 Task: Move the task Implement a new remote support system for a company's clients to the section Done in the project AirLink and filter the tasks in the project by Due this week
Action: Mouse moved to (90, 334)
Screenshot: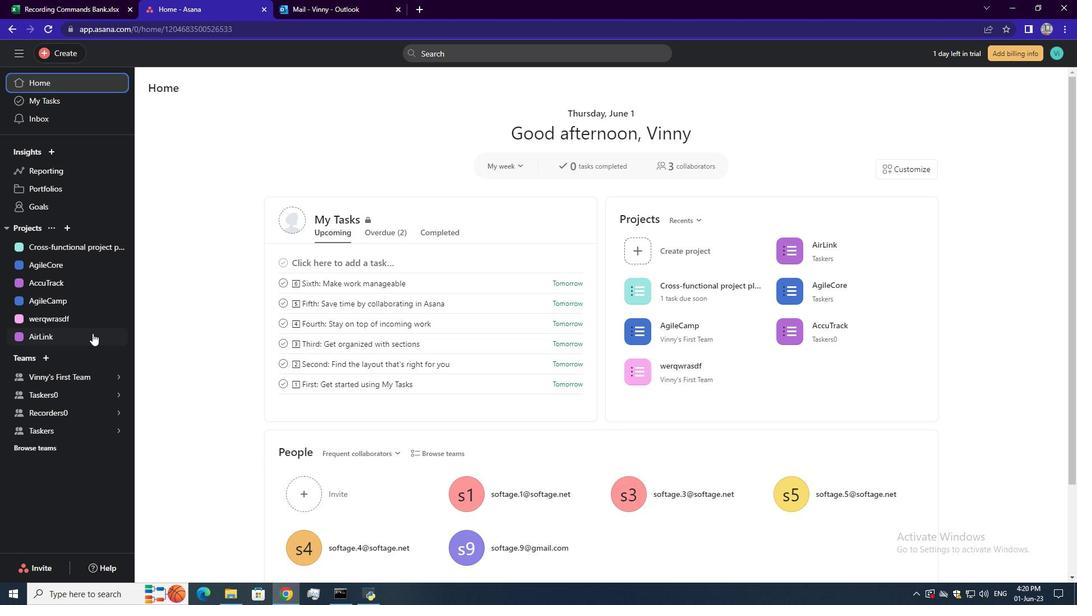 
Action: Mouse pressed left at (90, 334)
Screenshot: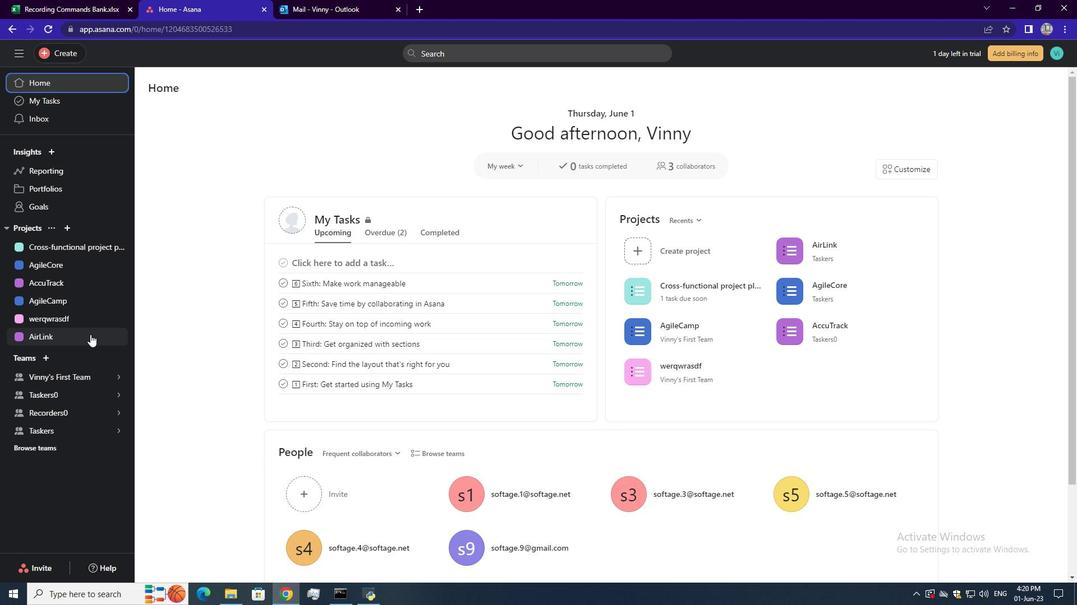 
Action: Mouse moved to (729, 208)
Screenshot: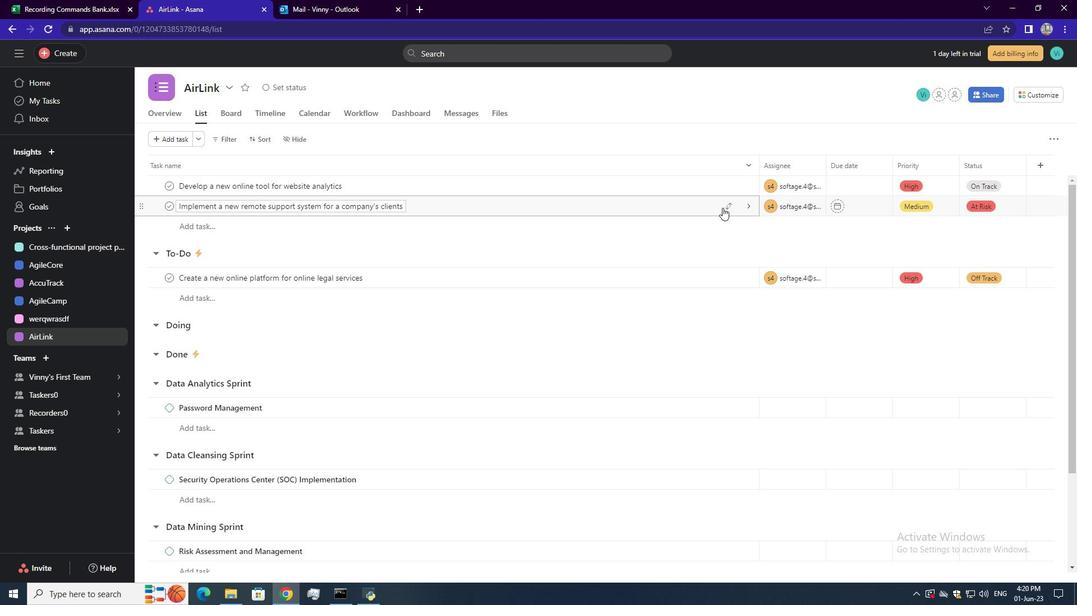 
Action: Mouse pressed left at (729, 208)
Screenshot: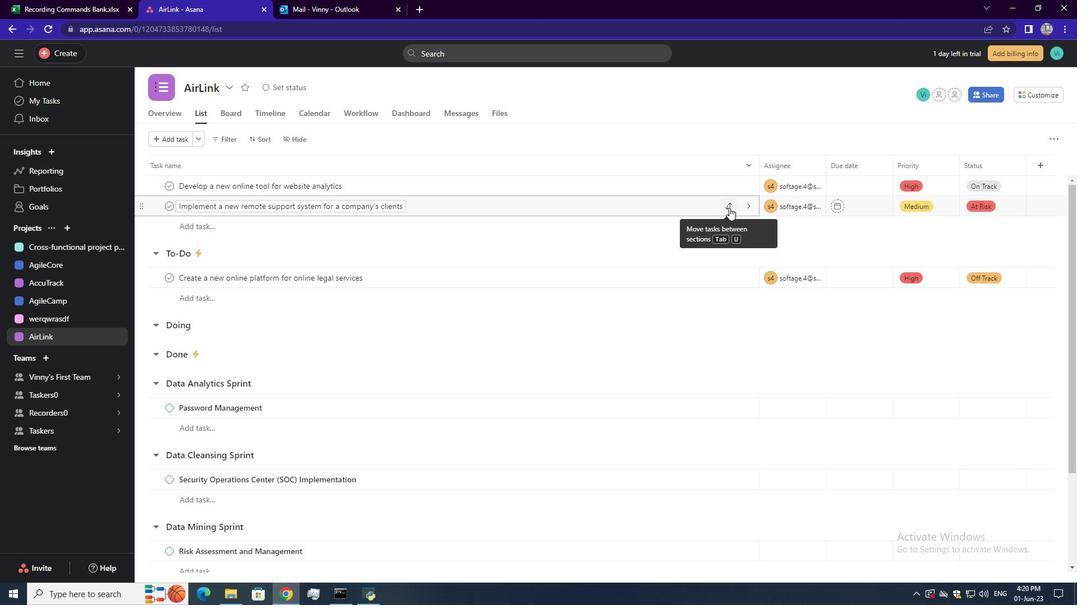 
Action: Mouse moved to (673, 307)
Screenshot: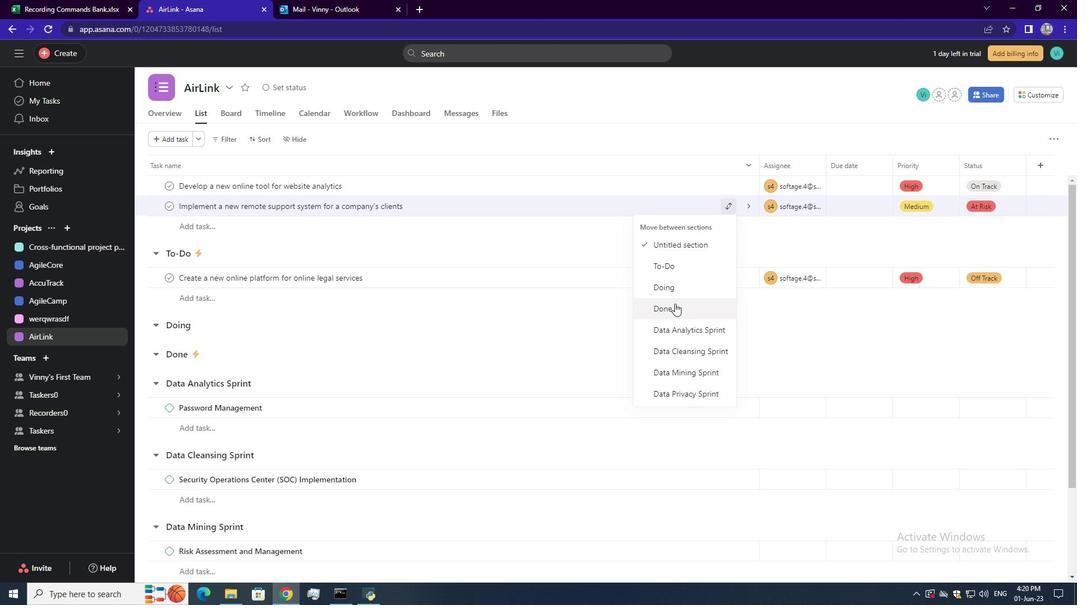 
Action: Mouse pressed left at (673, 307)
Screenshot: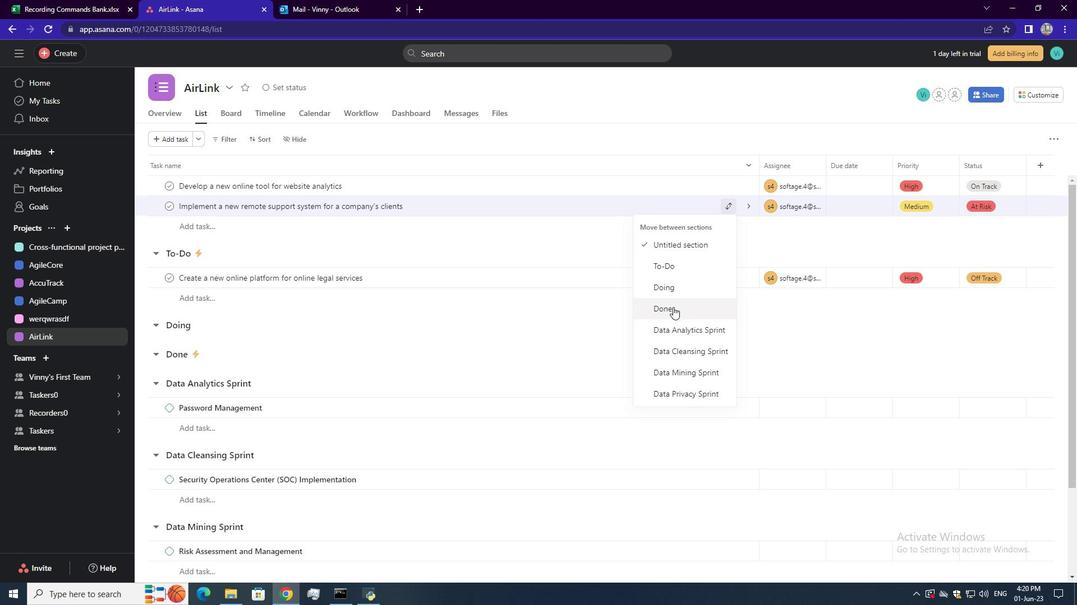
Action: Mouse moved to (227, 141)
Screenshot: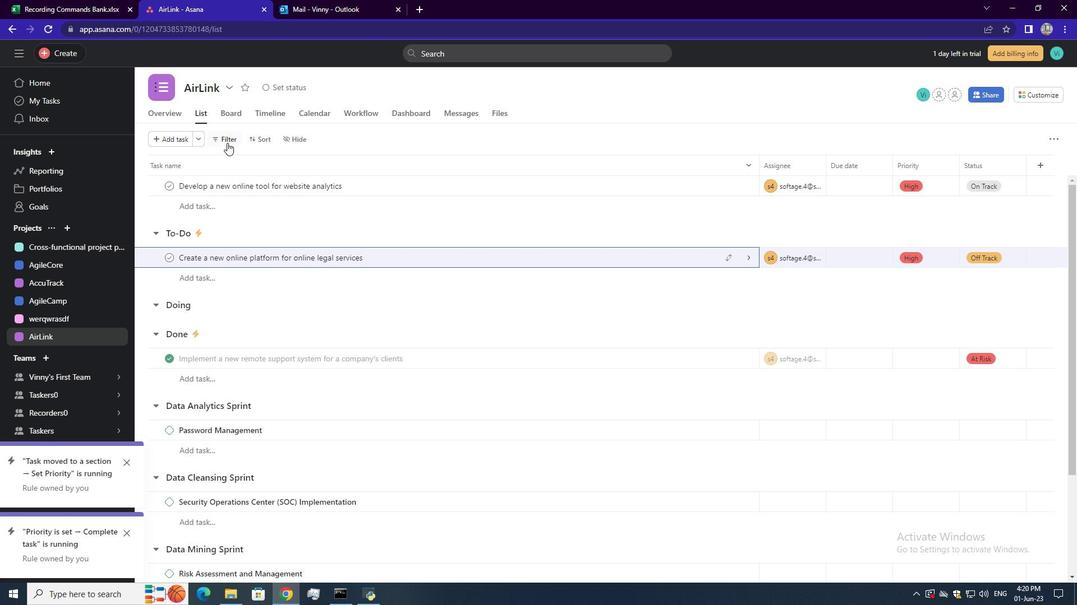 
Action: Mouse pressed left at (227, 141)
Screenshot: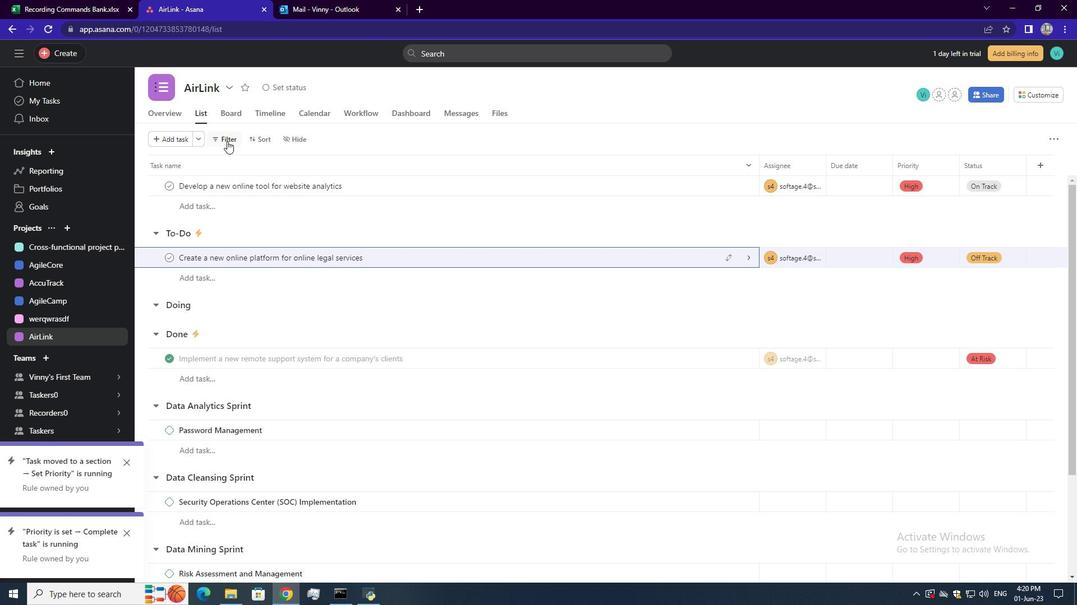 
Action: Mouse moved to (439, 183)
Screenshot: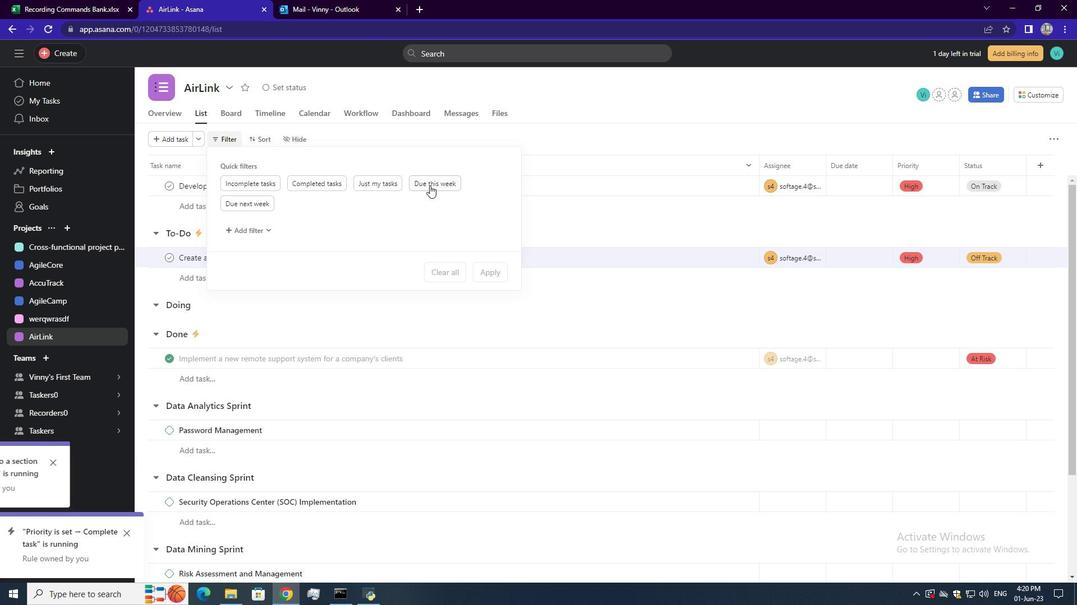 
Action: Mouse pressed left at (439, 183)
Screenshot: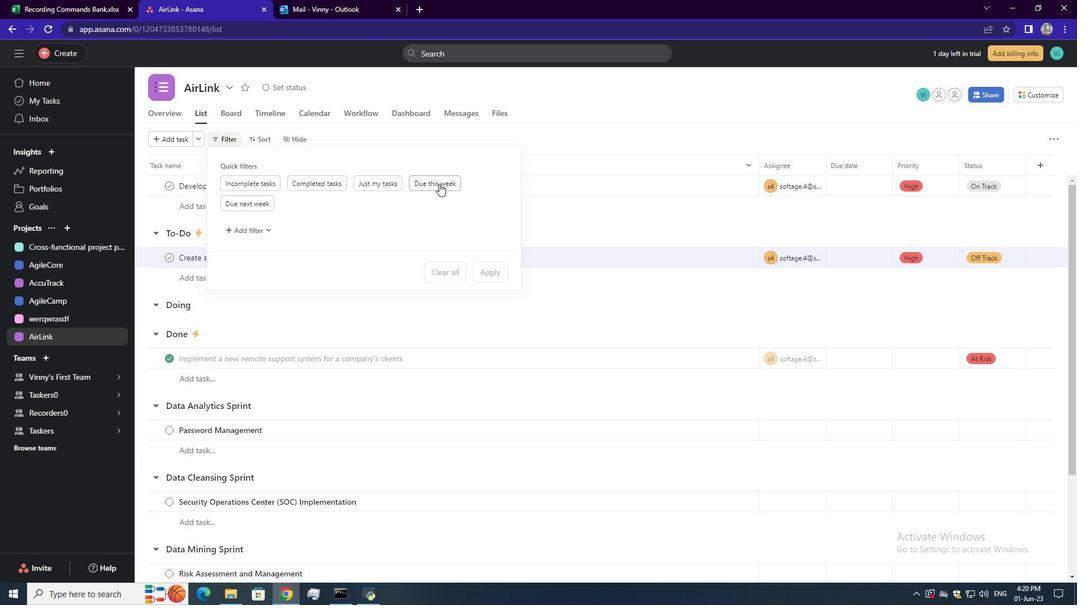 
